 Task: Create a rule when a list is renamed by me.
Action: Mouse pressed left at (742, 211)
Screenshot: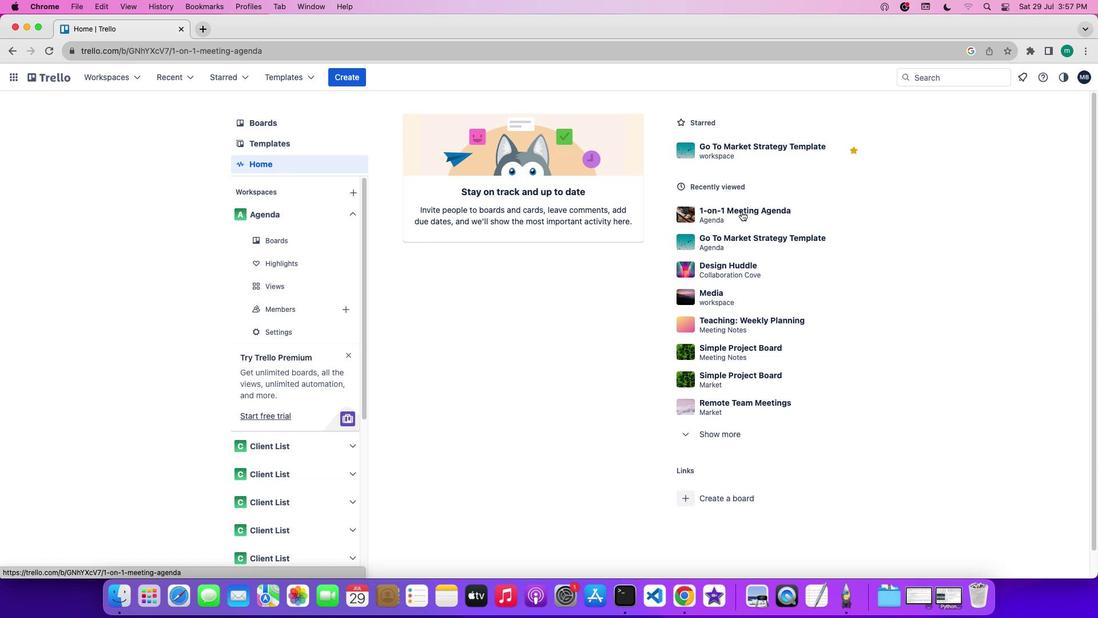 
Action: Mouse moved to (922, 236)
Screenshot: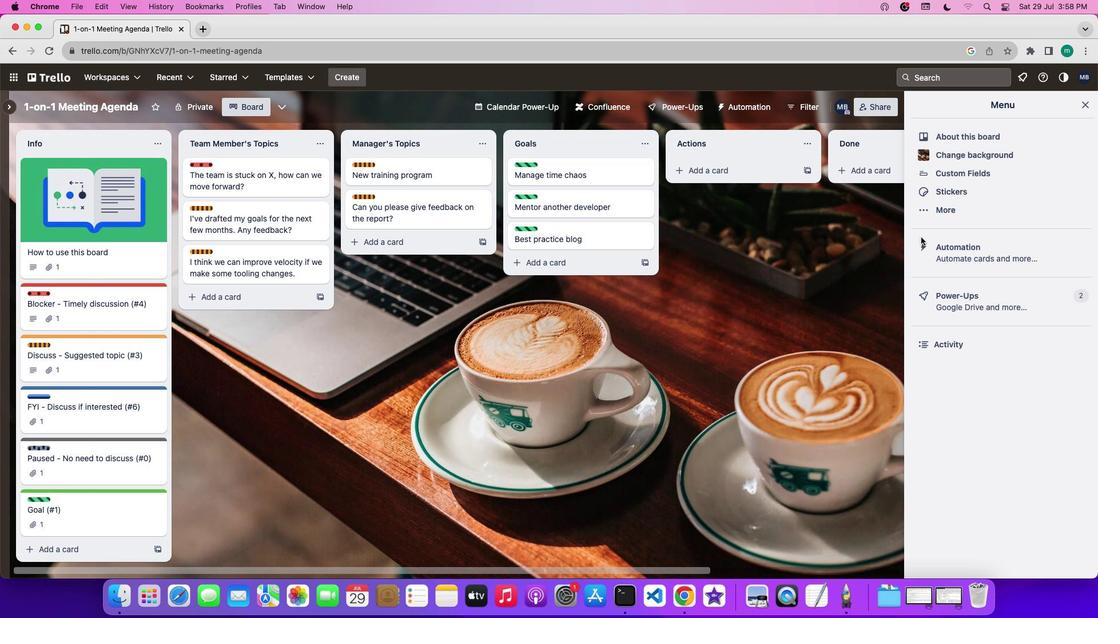 
Action: Mouse pressed left at (922, 236)
Screenshot: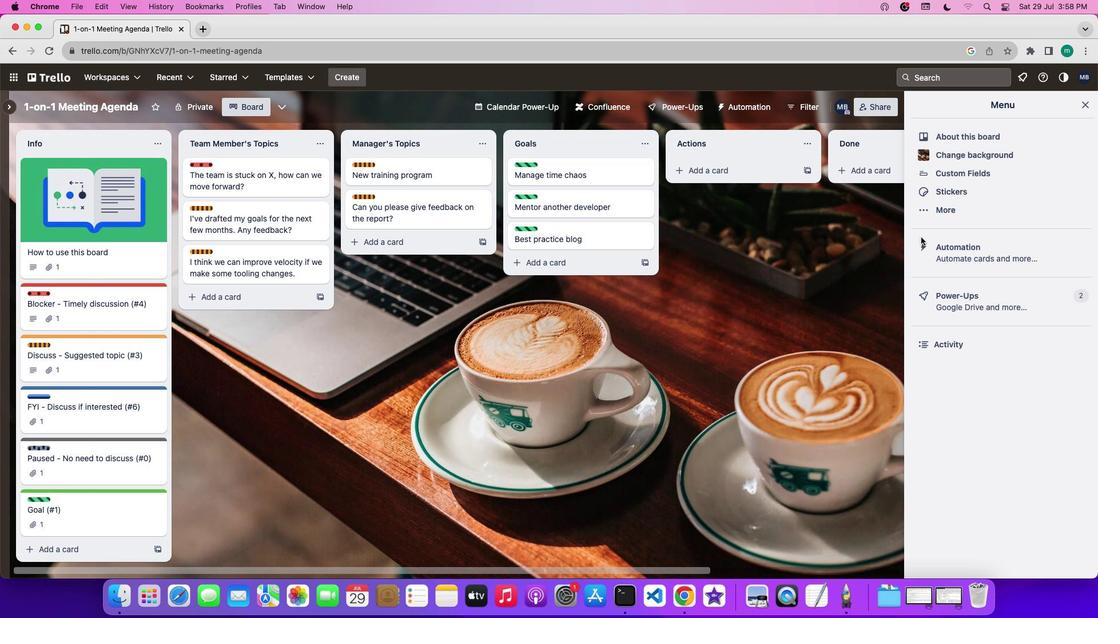 
Action: Mouse moved to (924, 243)
Screenshot: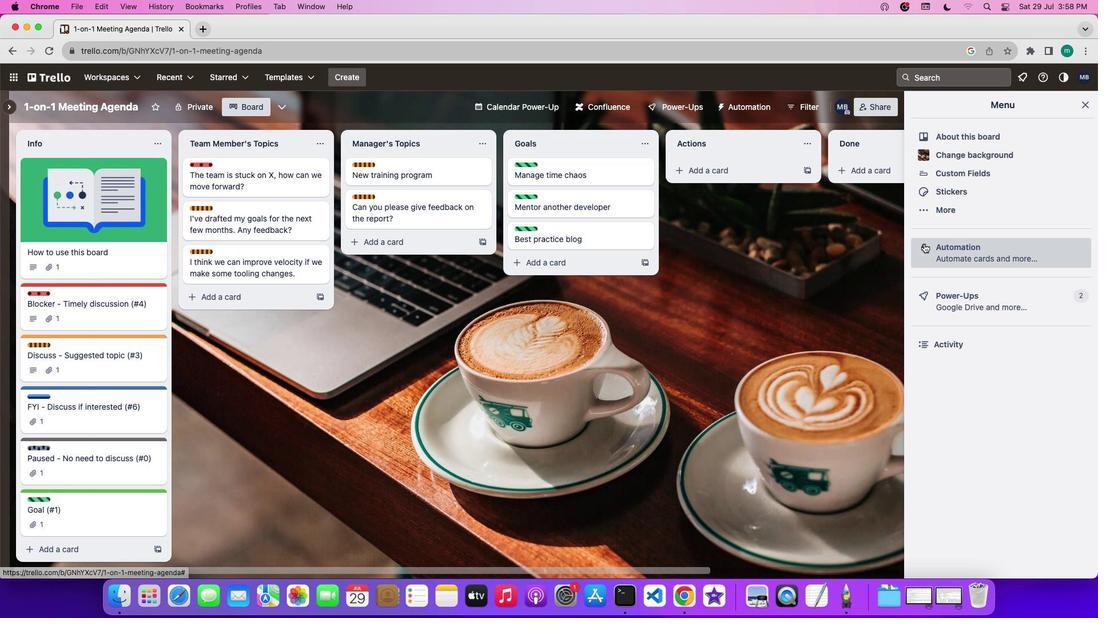 
Action: Mouse pressed left at (924, 243)
Screenshot: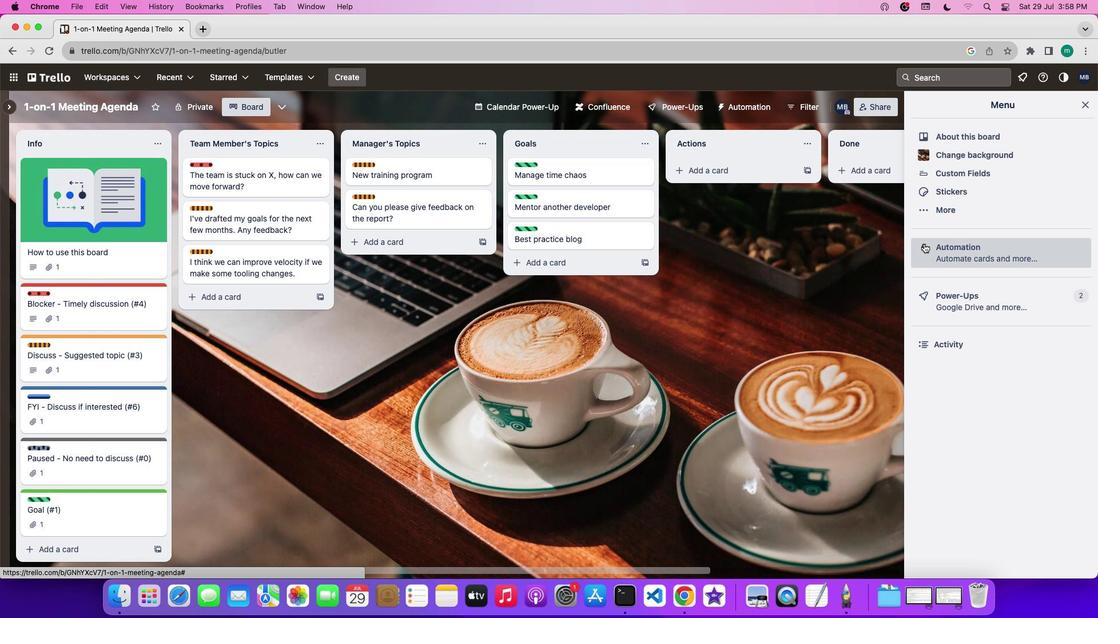 
Action: Mouse moved to (62, 203)
Screenshot: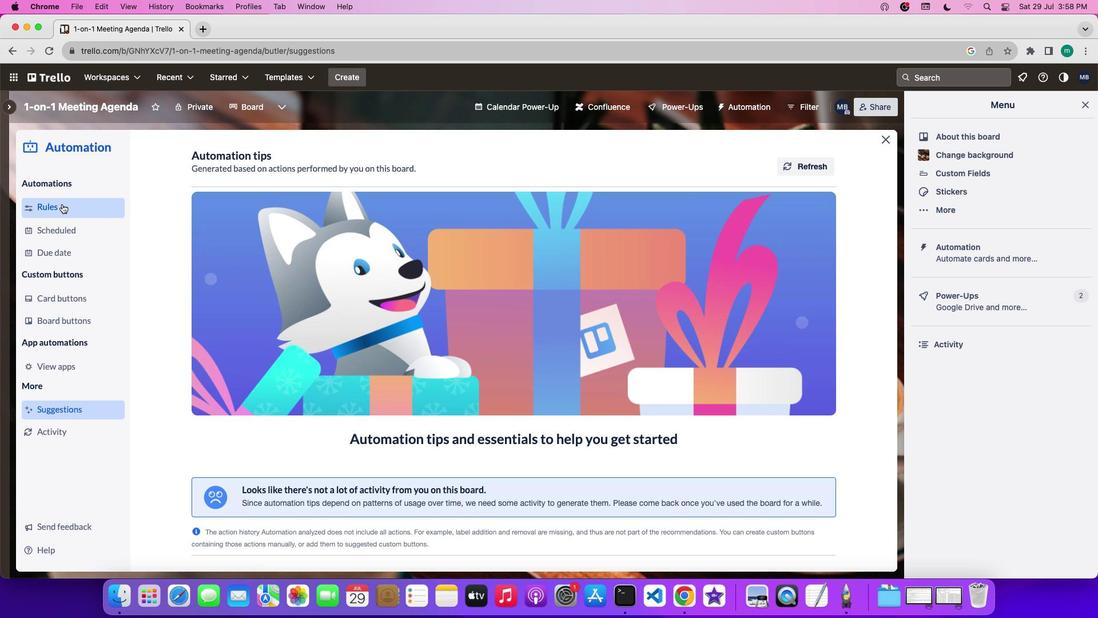 
Action: Mouse pressed left at (62, 203)
Screenshot: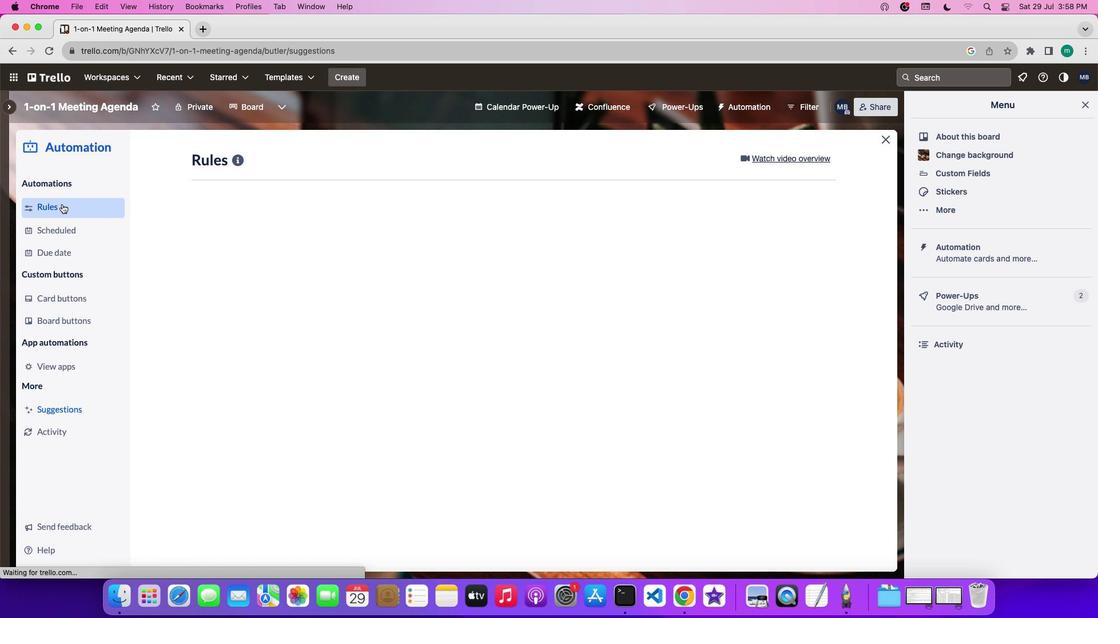 
Action: Mouse moved to (260, 410)
Screenshot: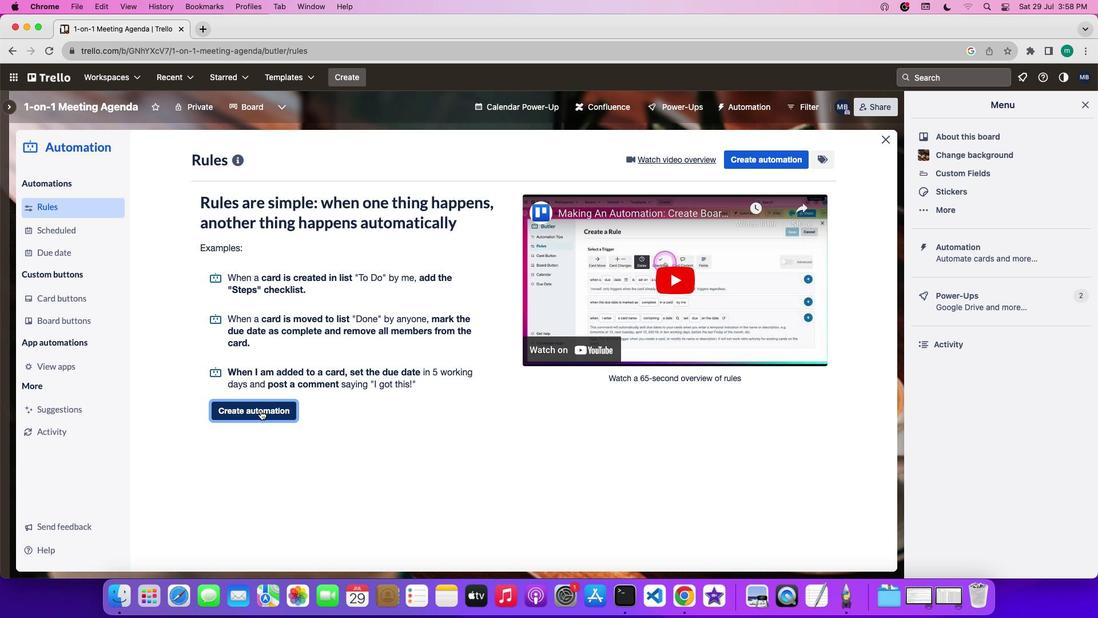 
Action: Mouse pressed left at (260, 410)
Screenshot: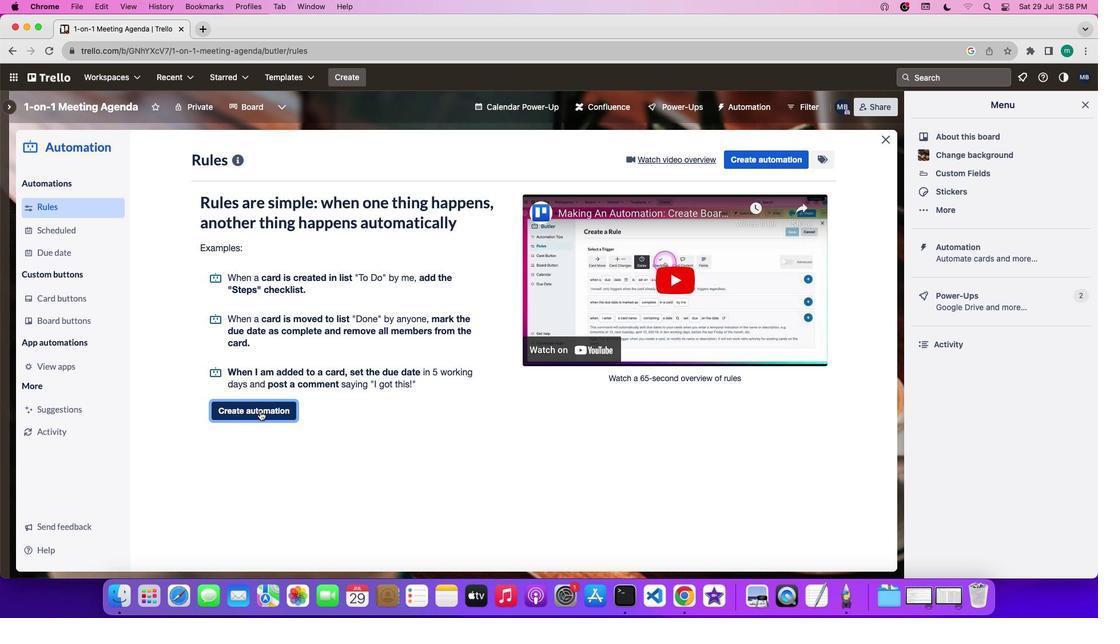 
Action: Mouse moved to (464, 270)
Screenshot: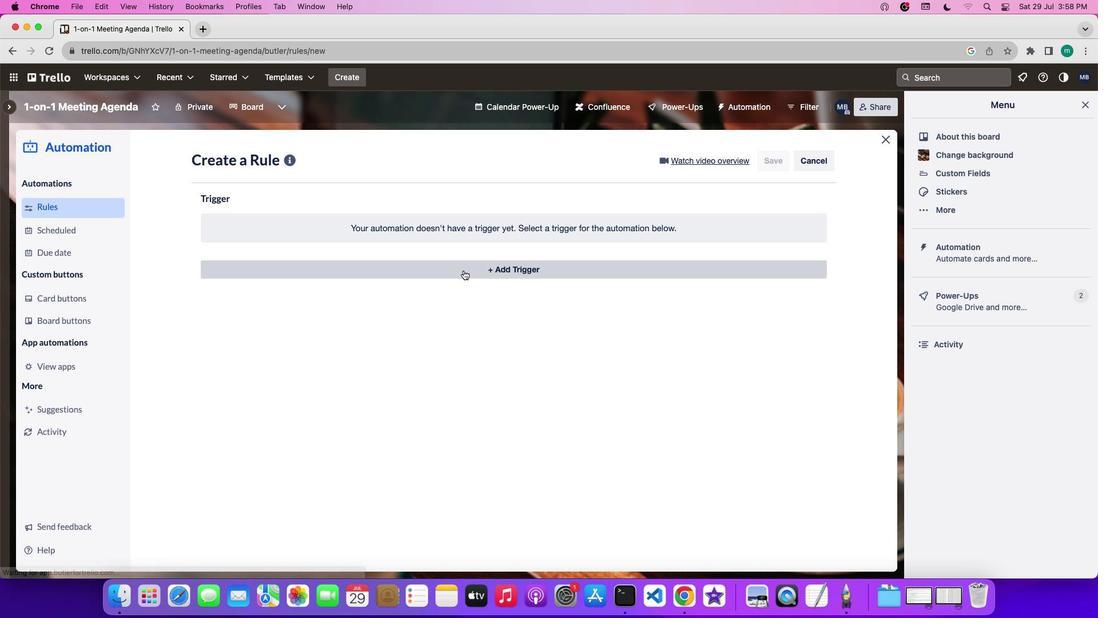 
Action: Mouse pressed left at (464, 270)
Screenshot: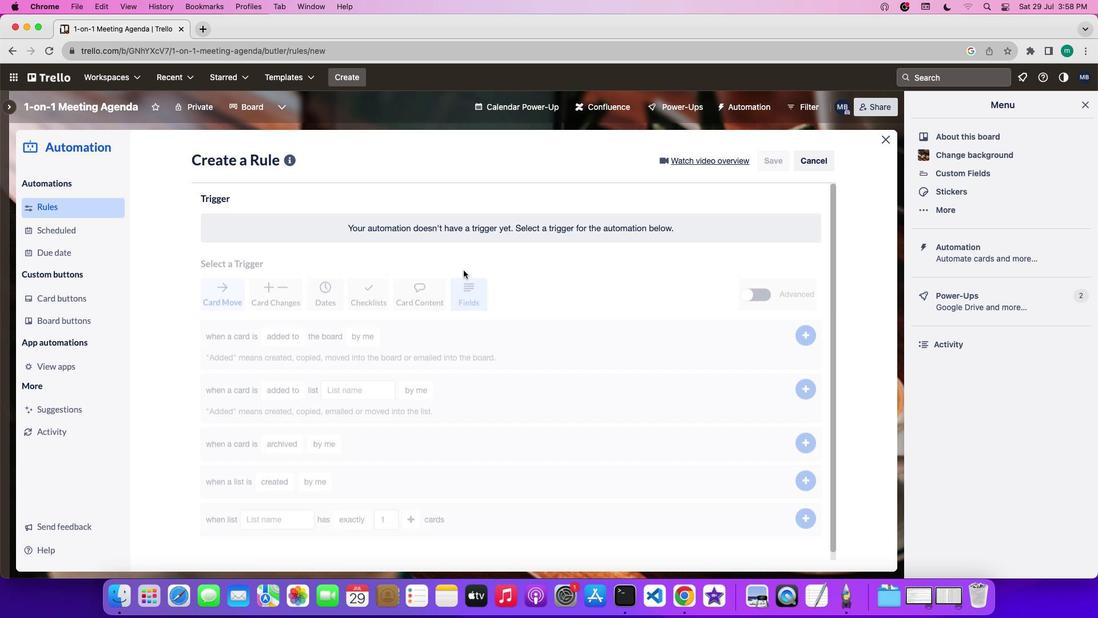 
Action: Mouse moved to (293, 499)
Screenshot: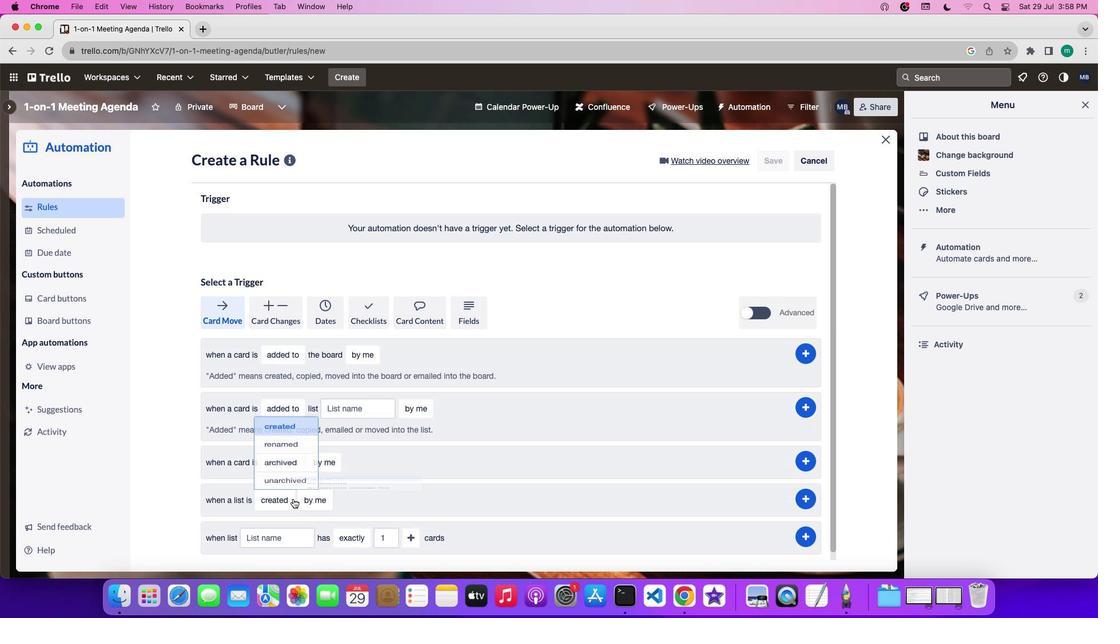 
Action: Mouse pressed left at (293, 499)
Screenshot: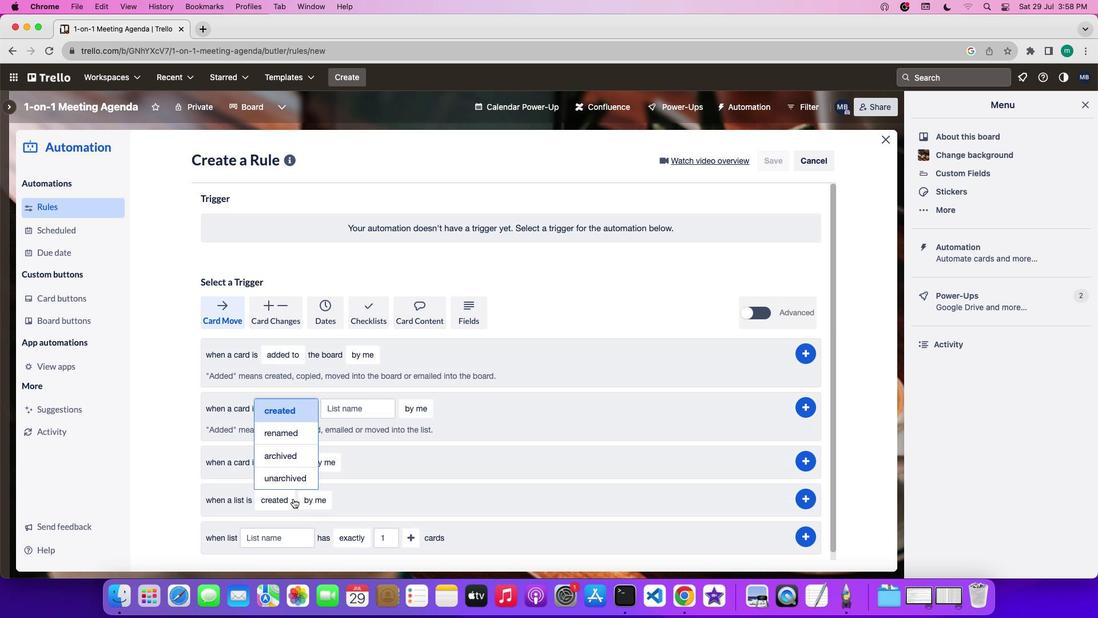 
Action: Mouse moved to (279, 434)
Screenshot: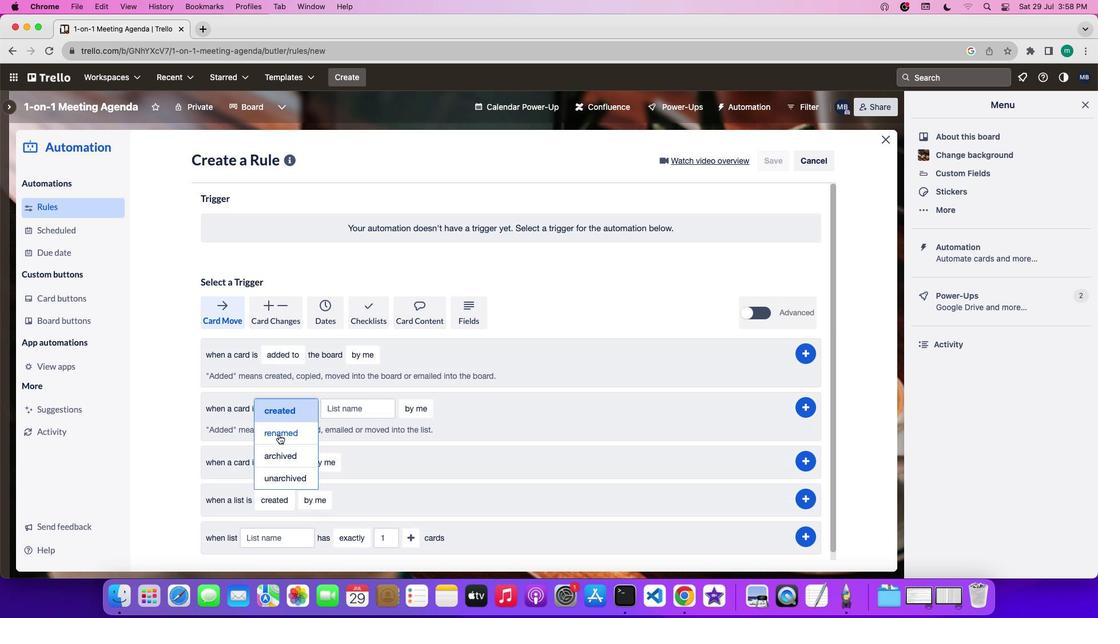 
Action: Mouse pressed left at (279, 434)
Screenshot: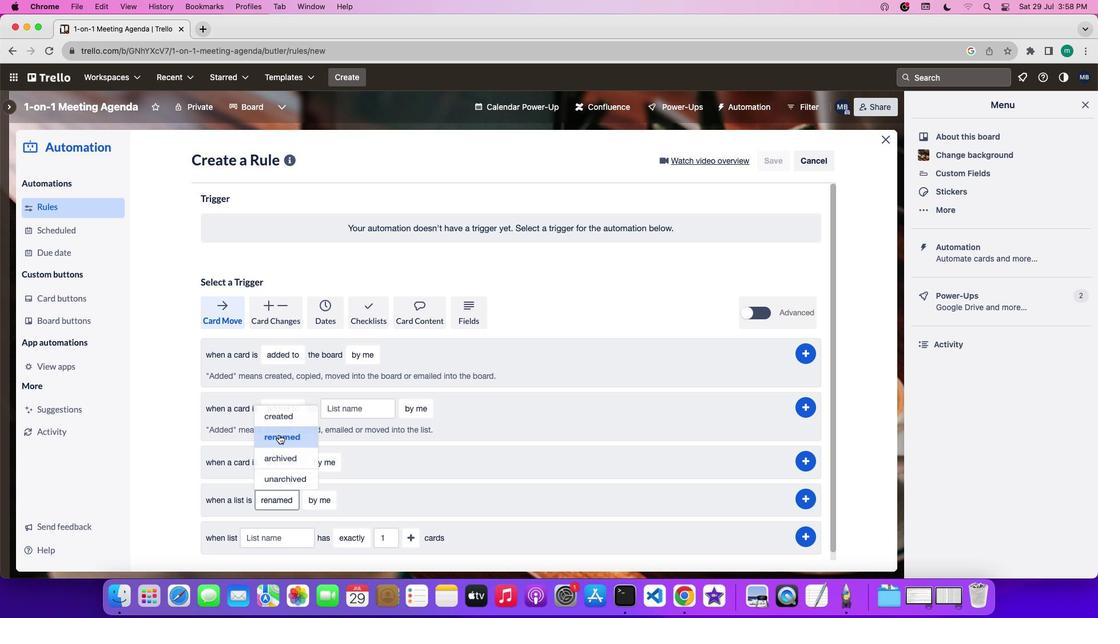 
Action: Mouse moved to (319, 496)
Screenshot: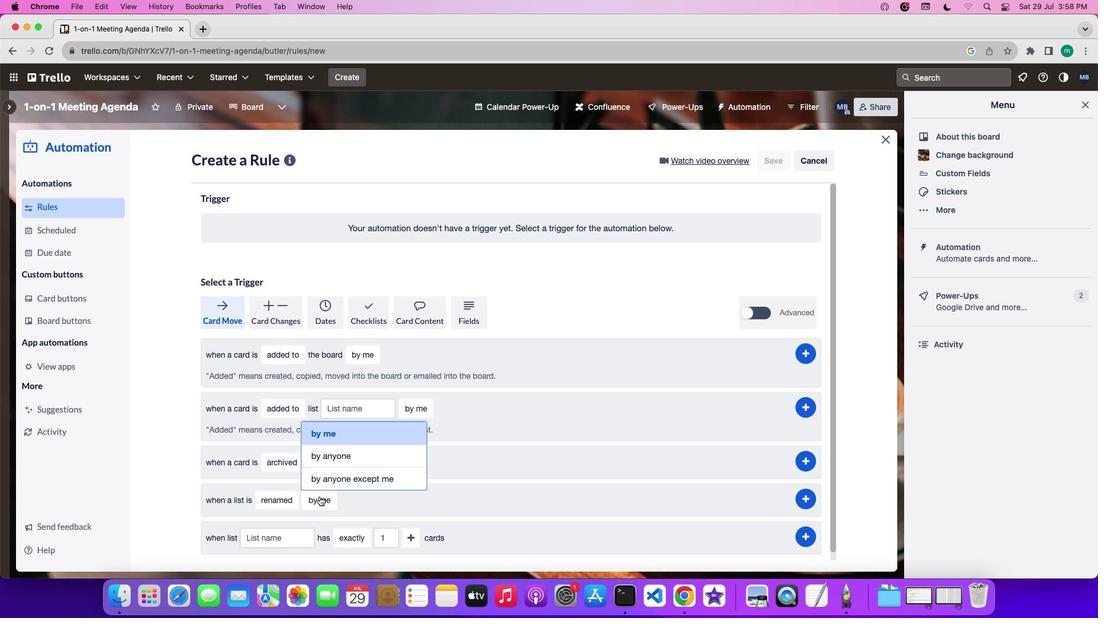 
Action: Mouse pressed left at (319, 496)
Screenshot: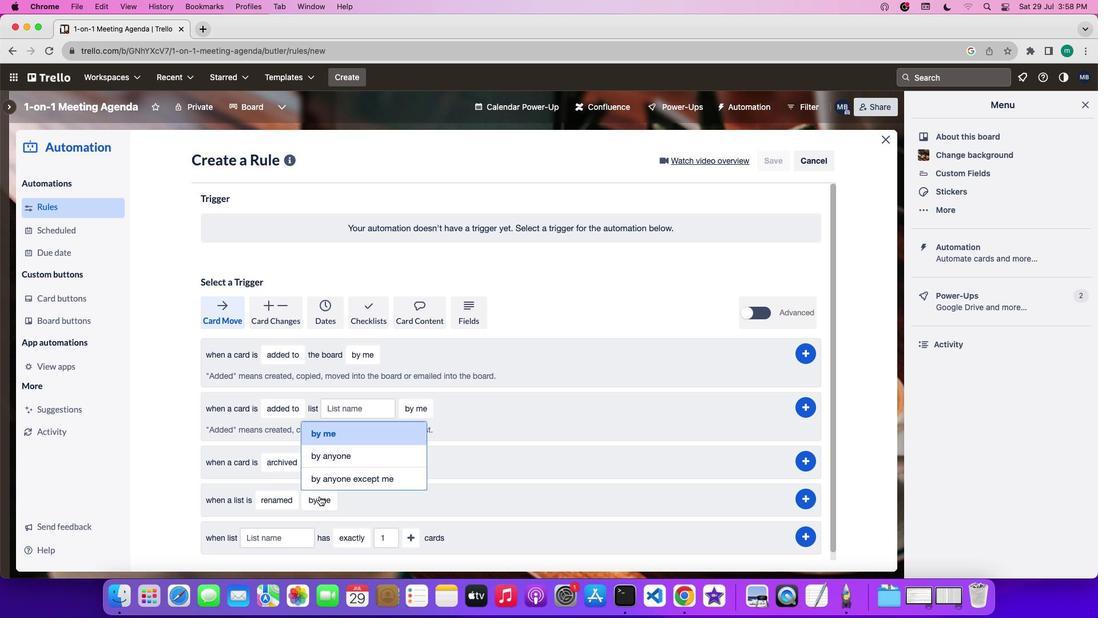 
Action: Mouse moved to (345, 432)
Screenshot: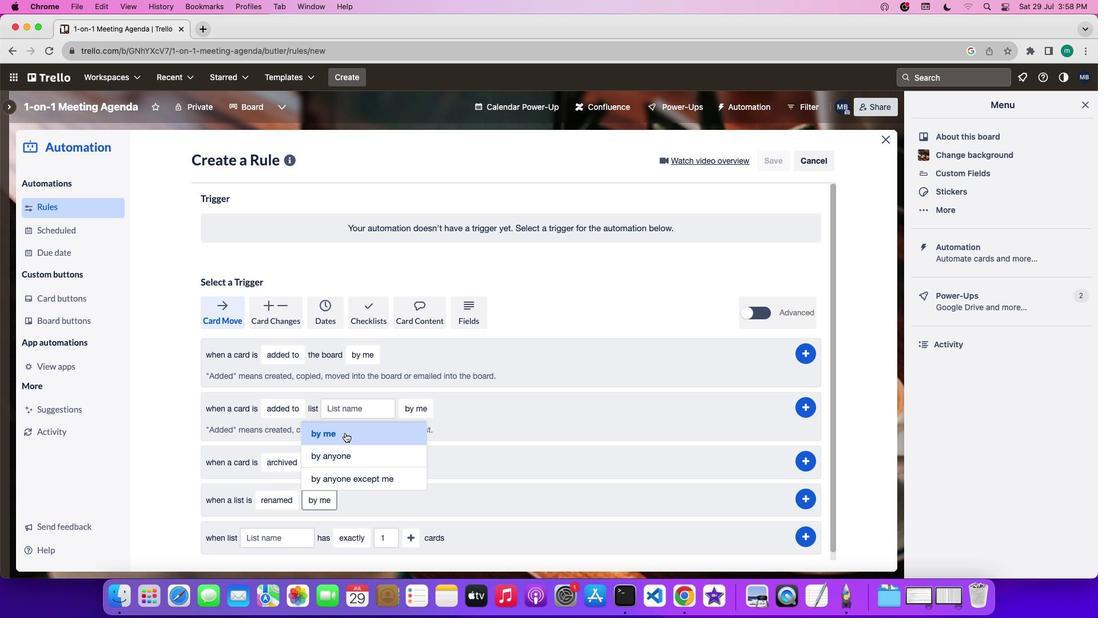 
Action: Mouse pressed left at (345, 432)
Screenshot: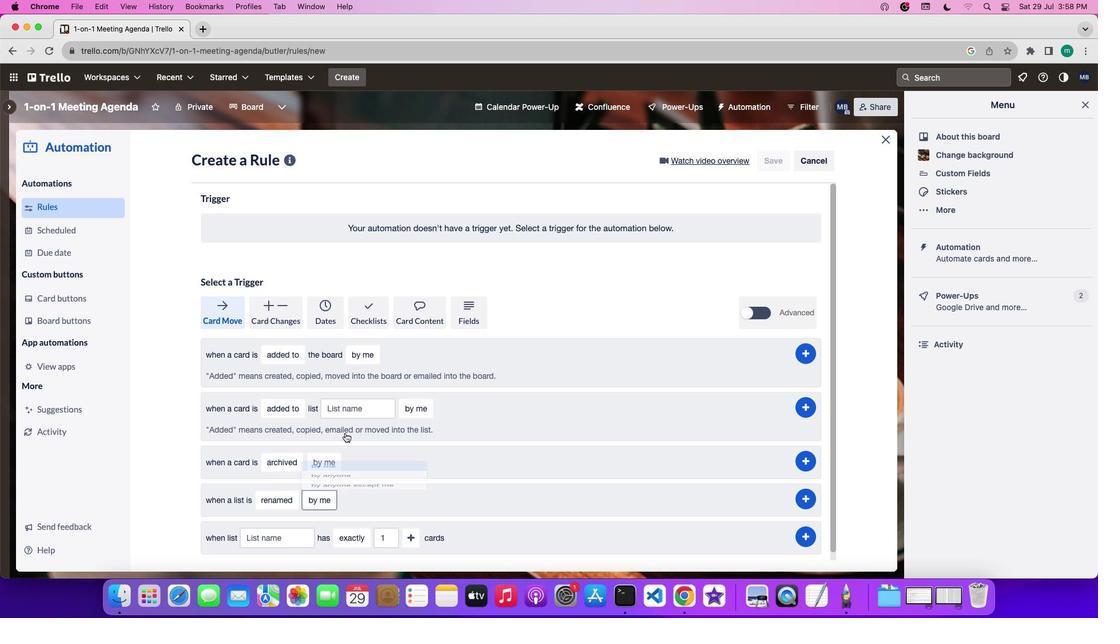 
Action: Mouse moved to (803, 499)
Screenshot: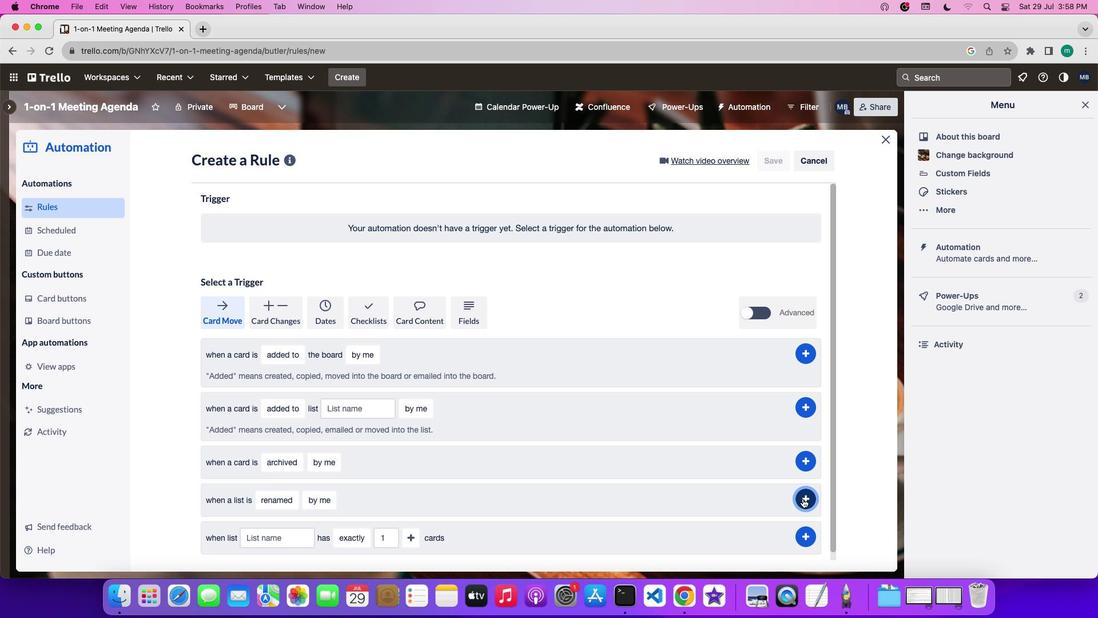 
Action: Mouse pressed left at (803, 499)
Screenshot: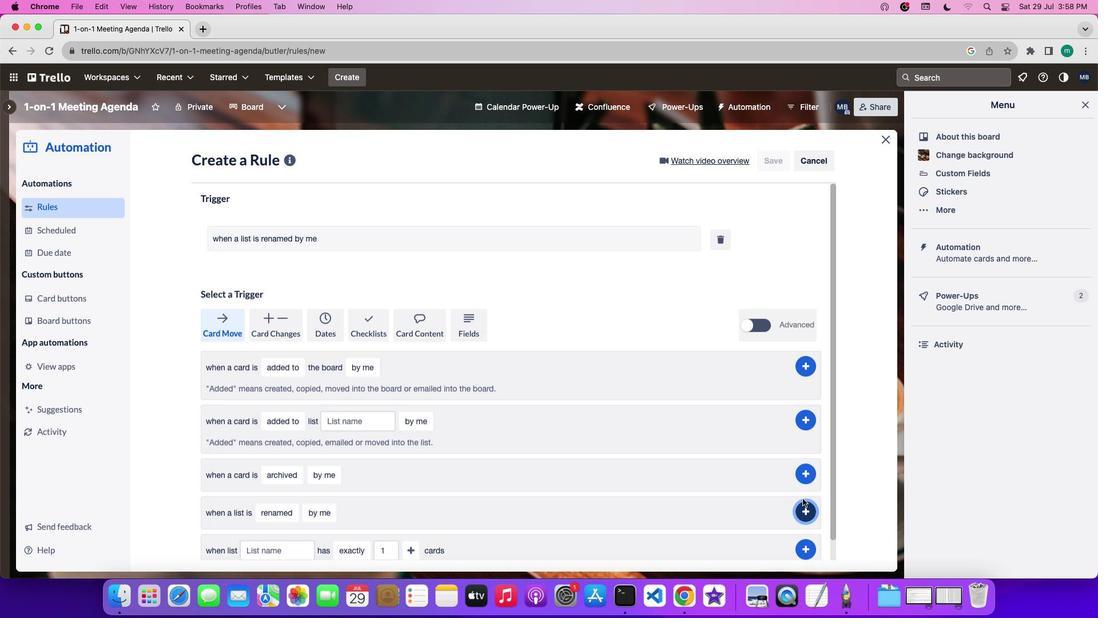 
Action: Mouse moved to (742, 339)
Screenshot: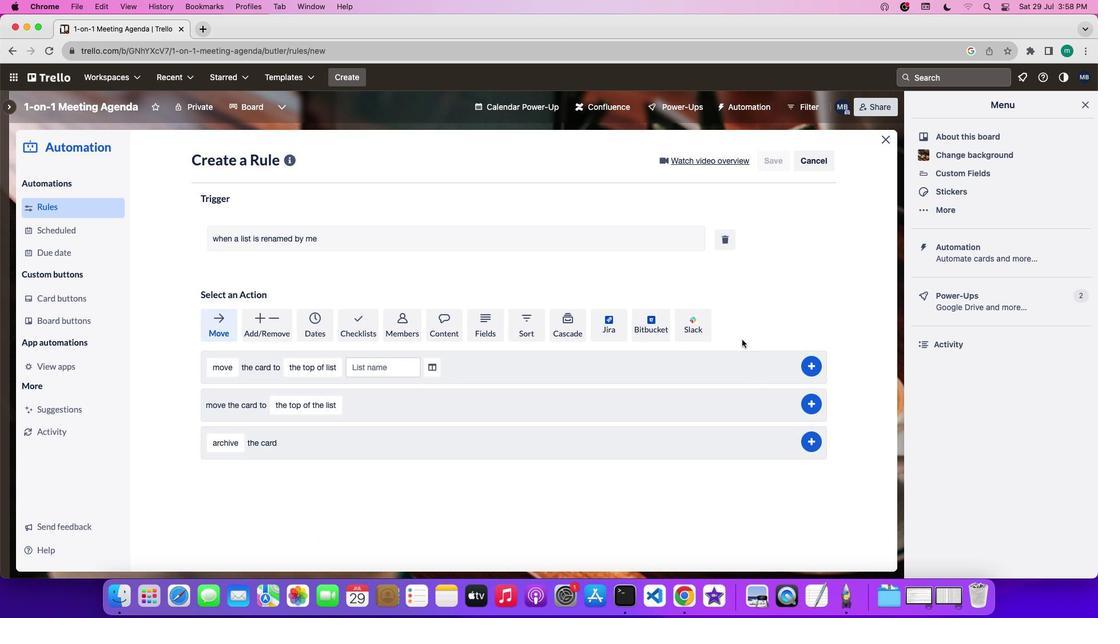 
